 Task: Add the end date of July, 2023.
Action: Mouse moved to (612, 413)
Screenshot: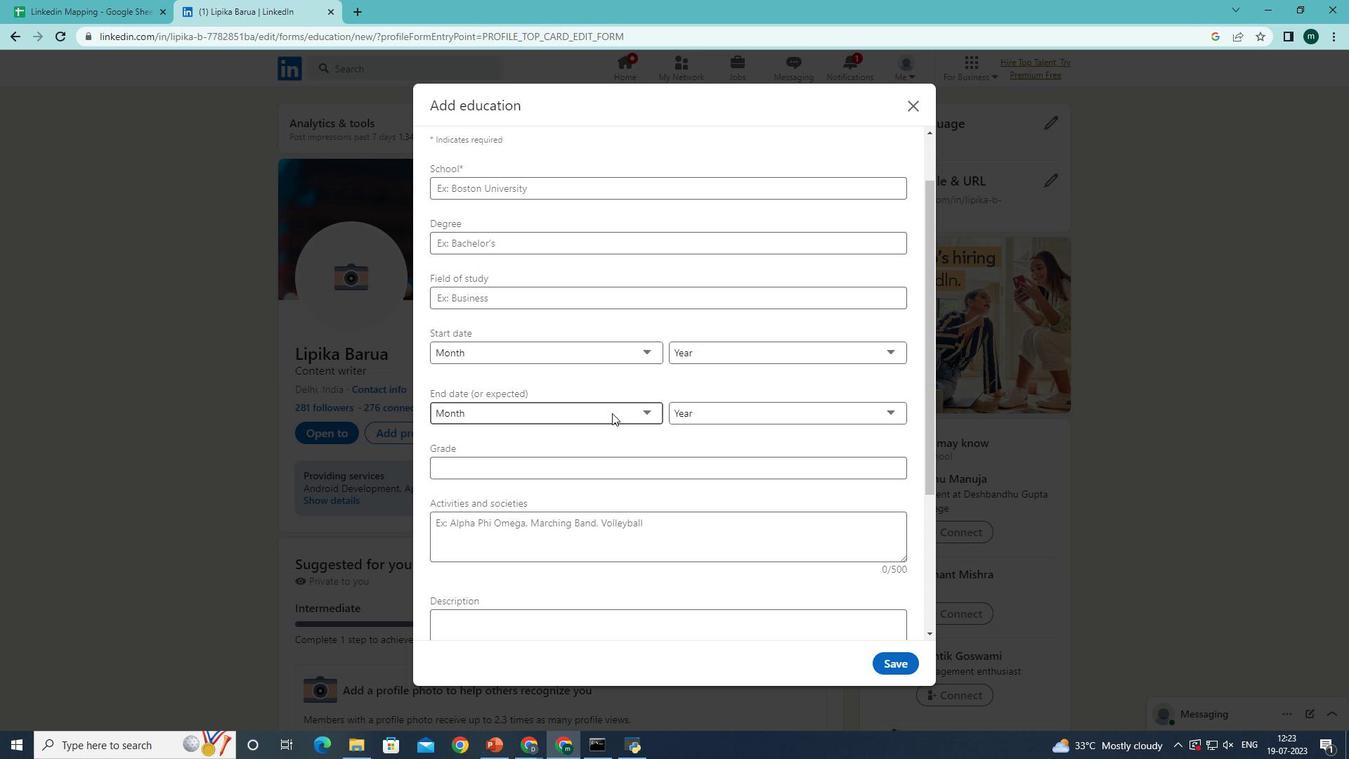 
Action: Mouse pressed left at (612, 413)
Screenshot: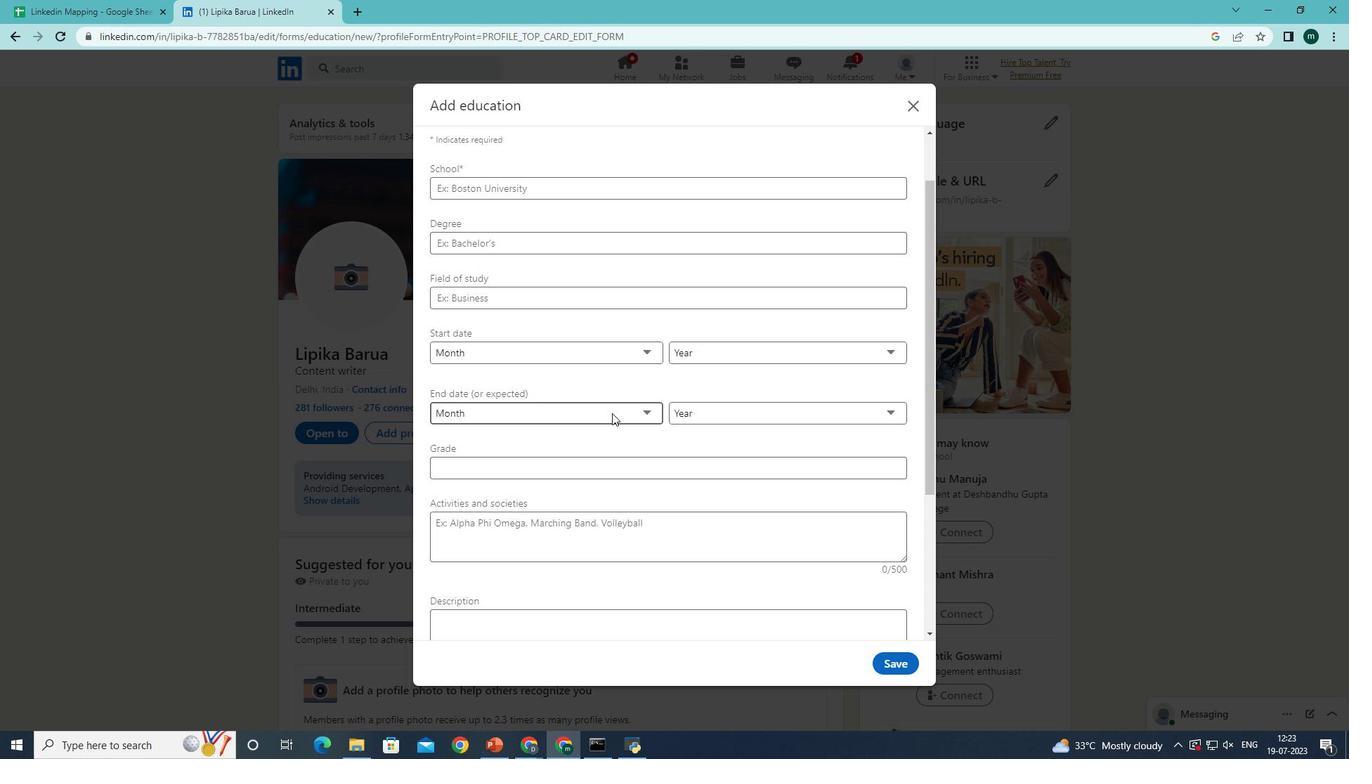 
Action: Mouse moved to (567, 532)
Screenshot: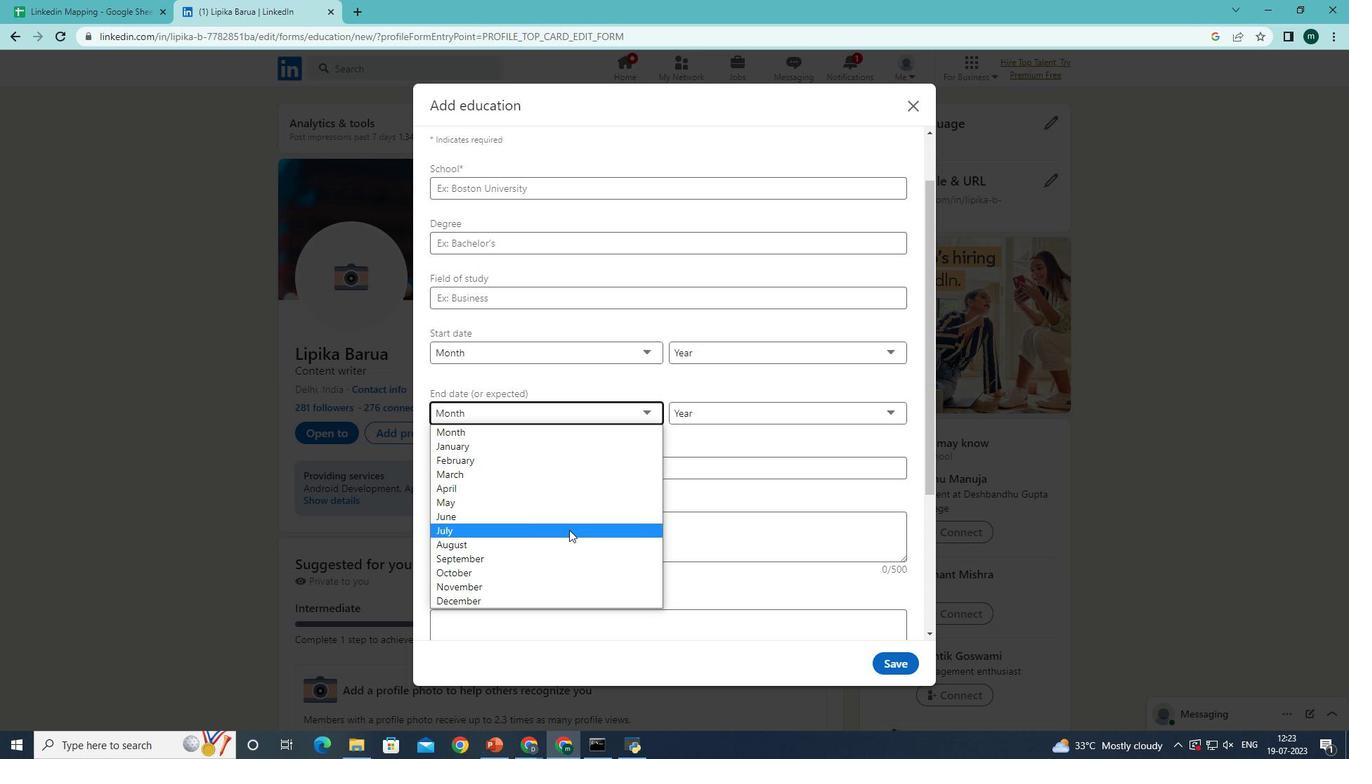 
Action: Mouse pressed left at (567, 532)
Screenshot: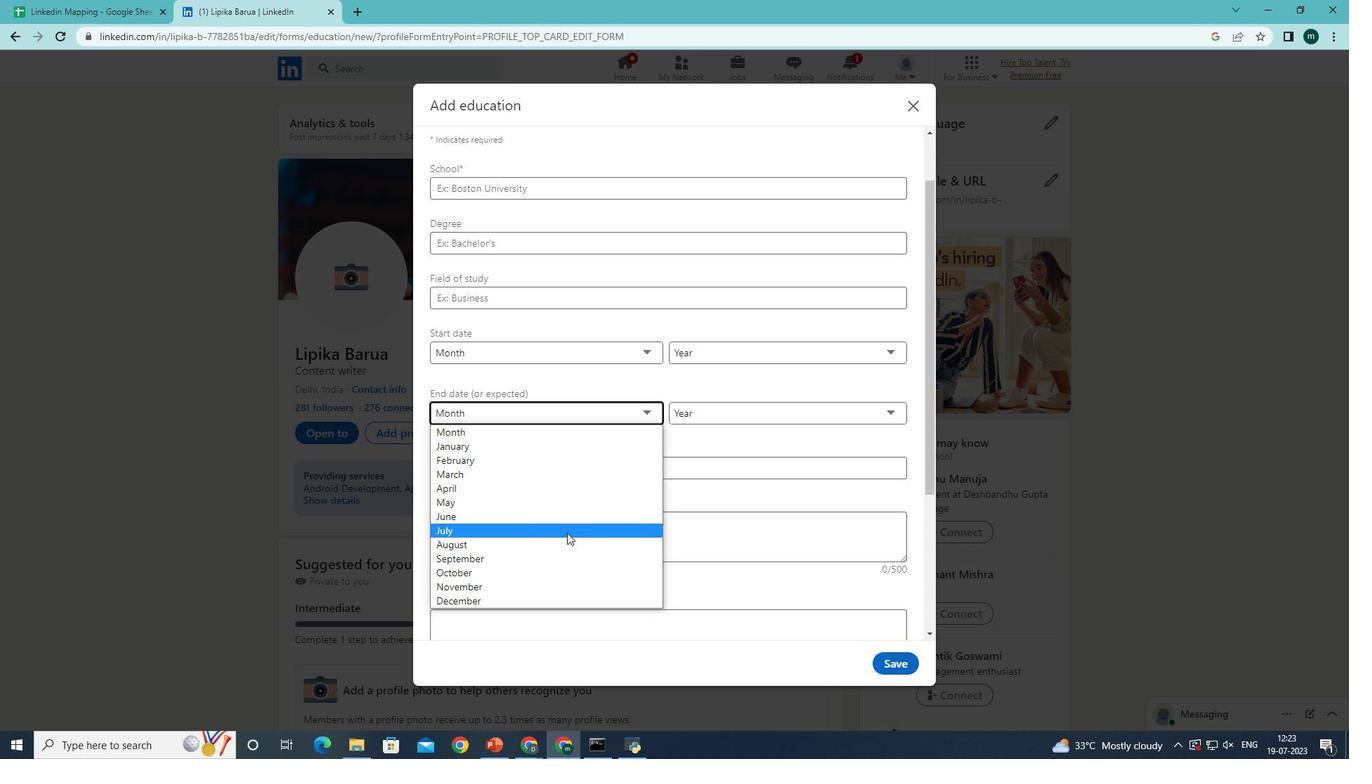 
Action: Mouse moved to (776, 415)
Screenshot: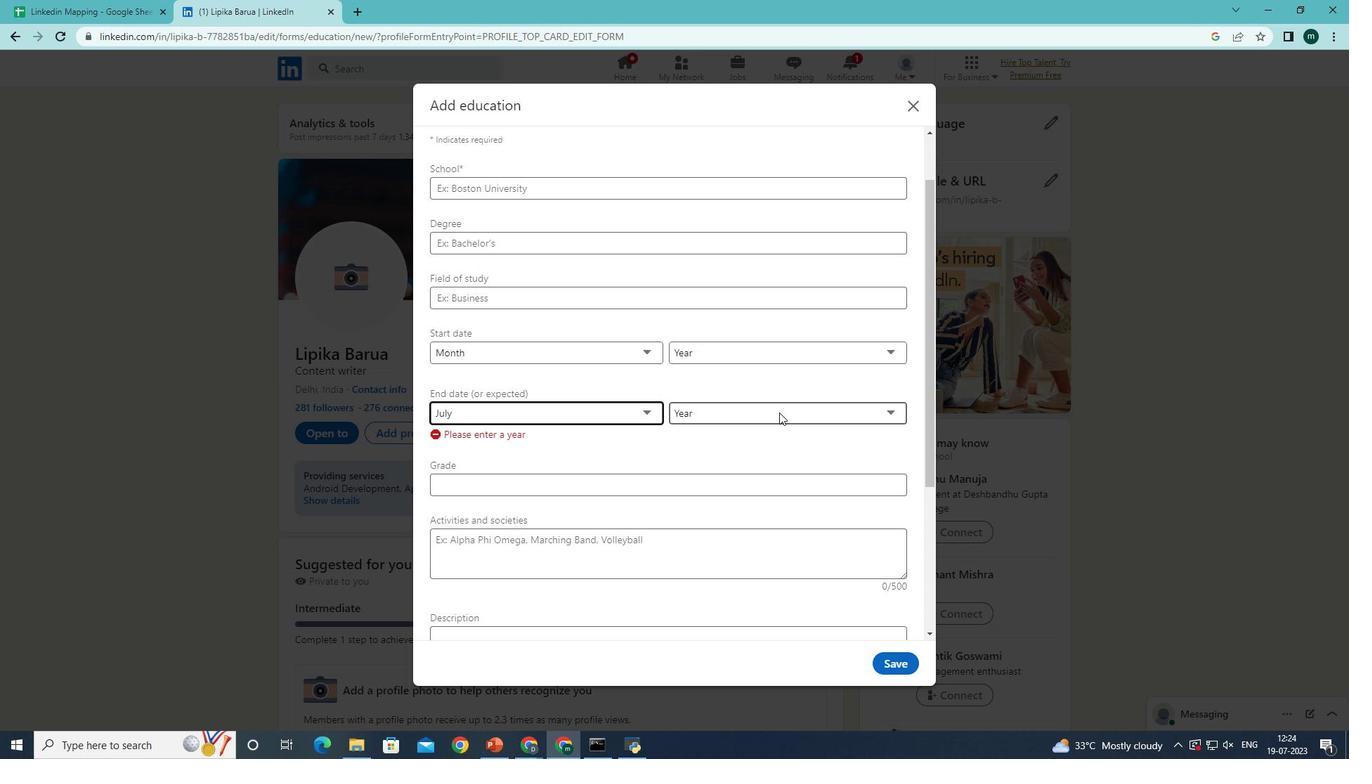 
Action: Mouse pressed left at (776, 415)
Screenshot: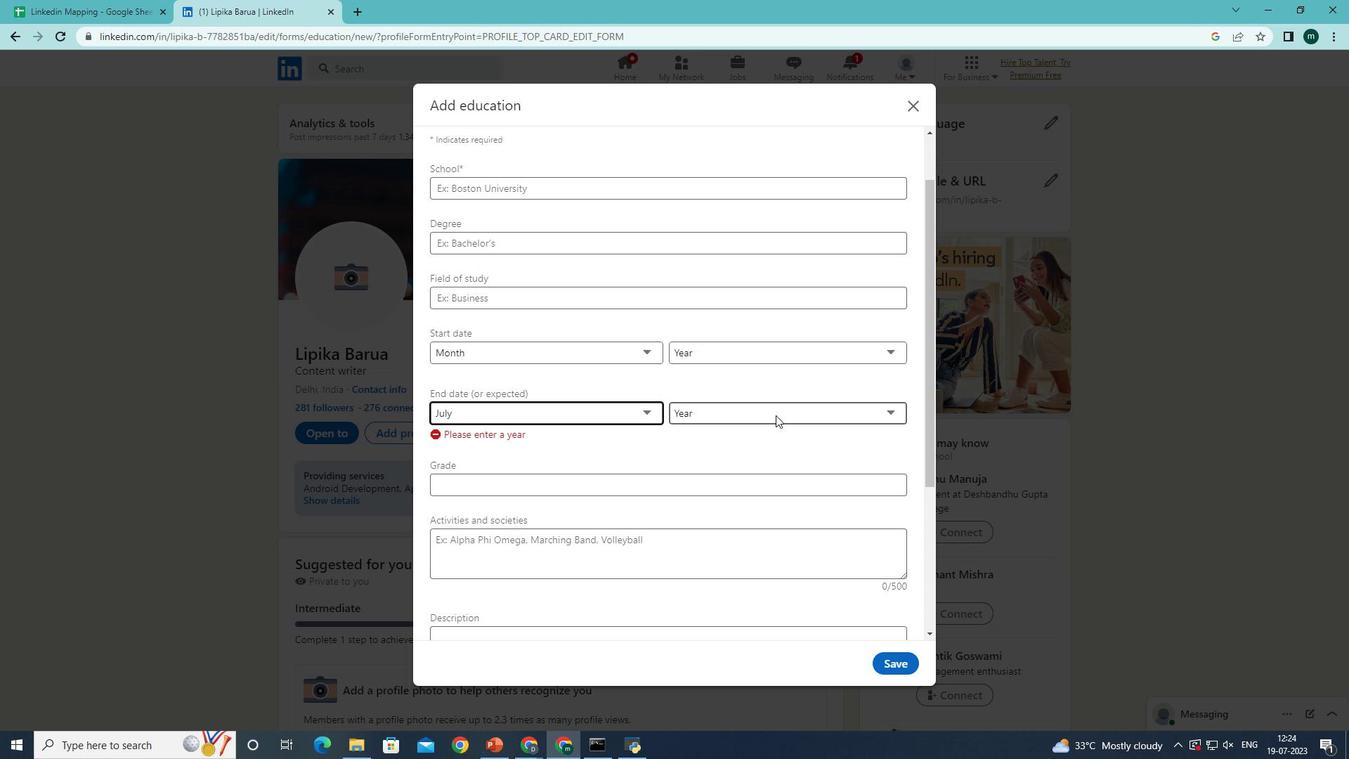 
Action: Mouse moved to (725, 584)
Screenshot: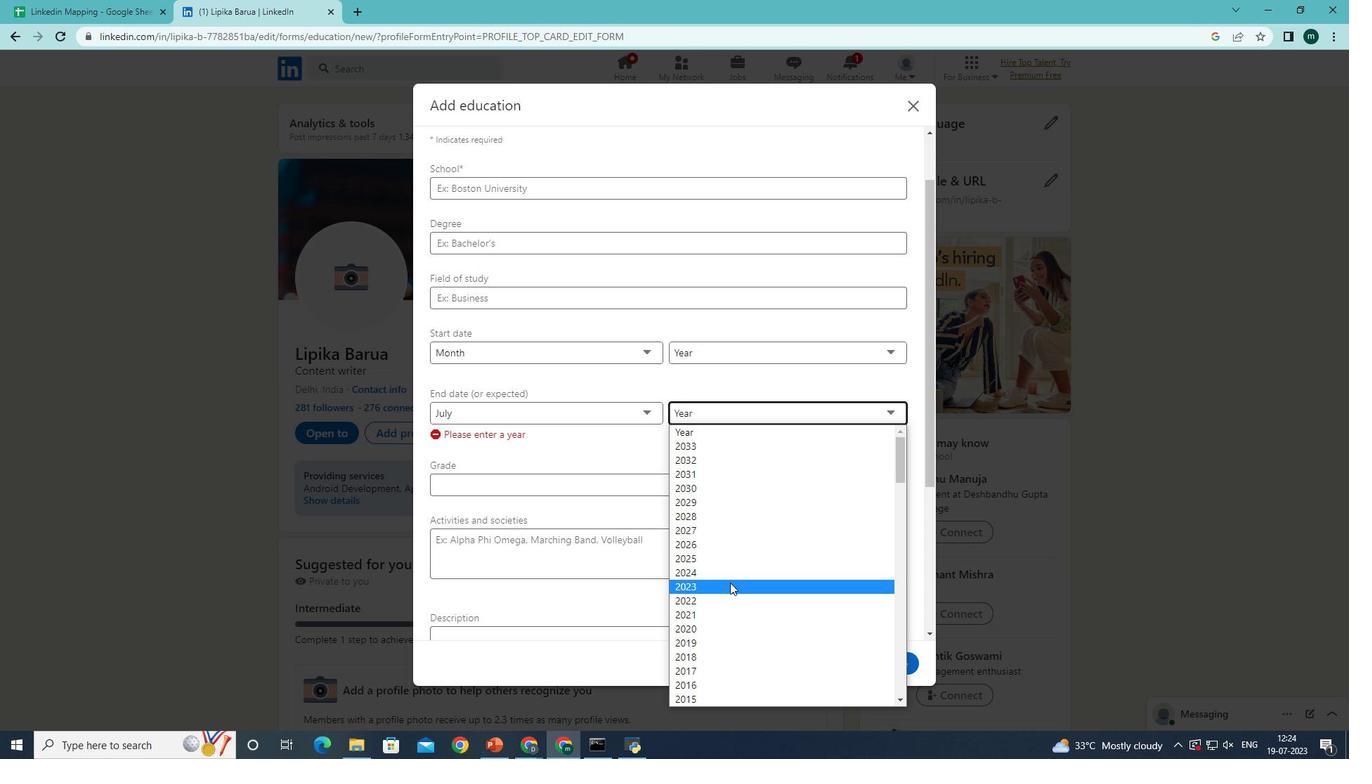 
Action: Mouse pressed left at (725, 584)
Screenshot: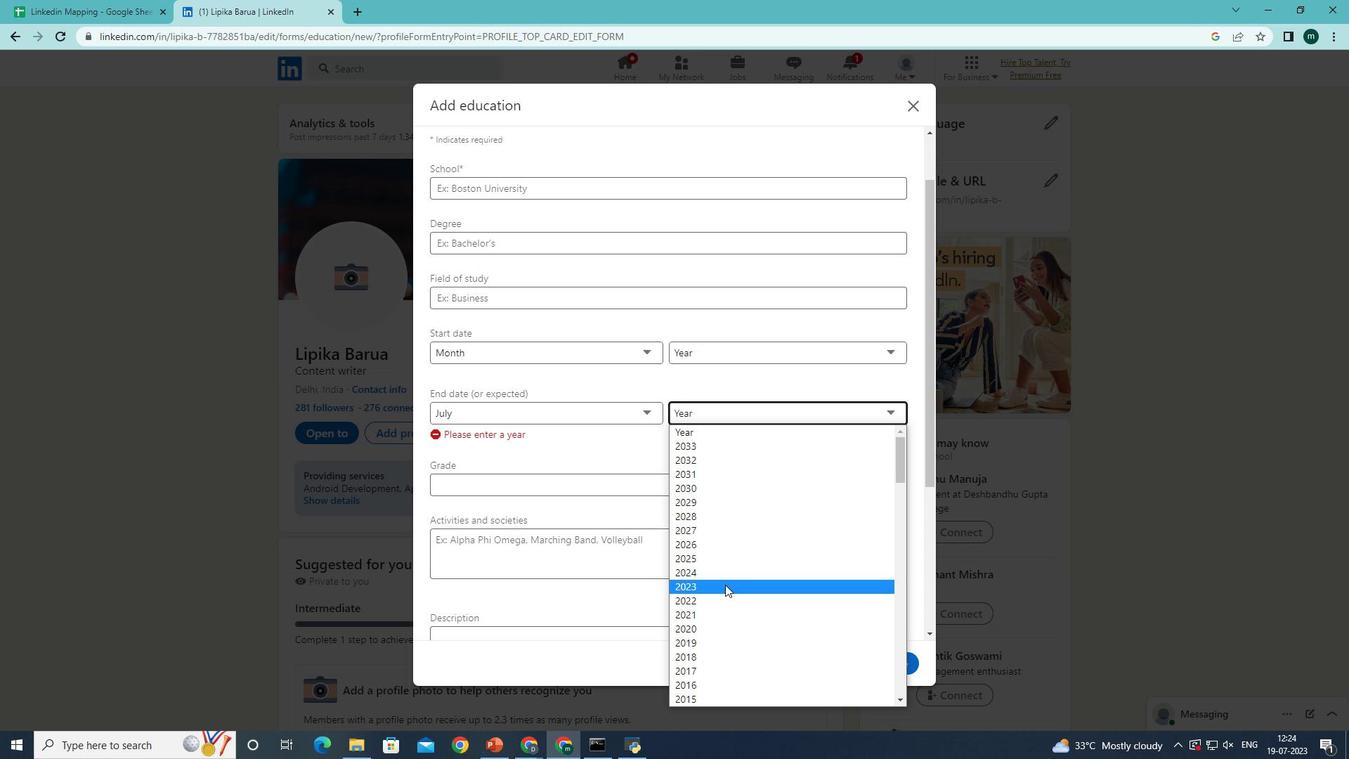 
Action: Mouse moved to (717, 457)
Screenshot: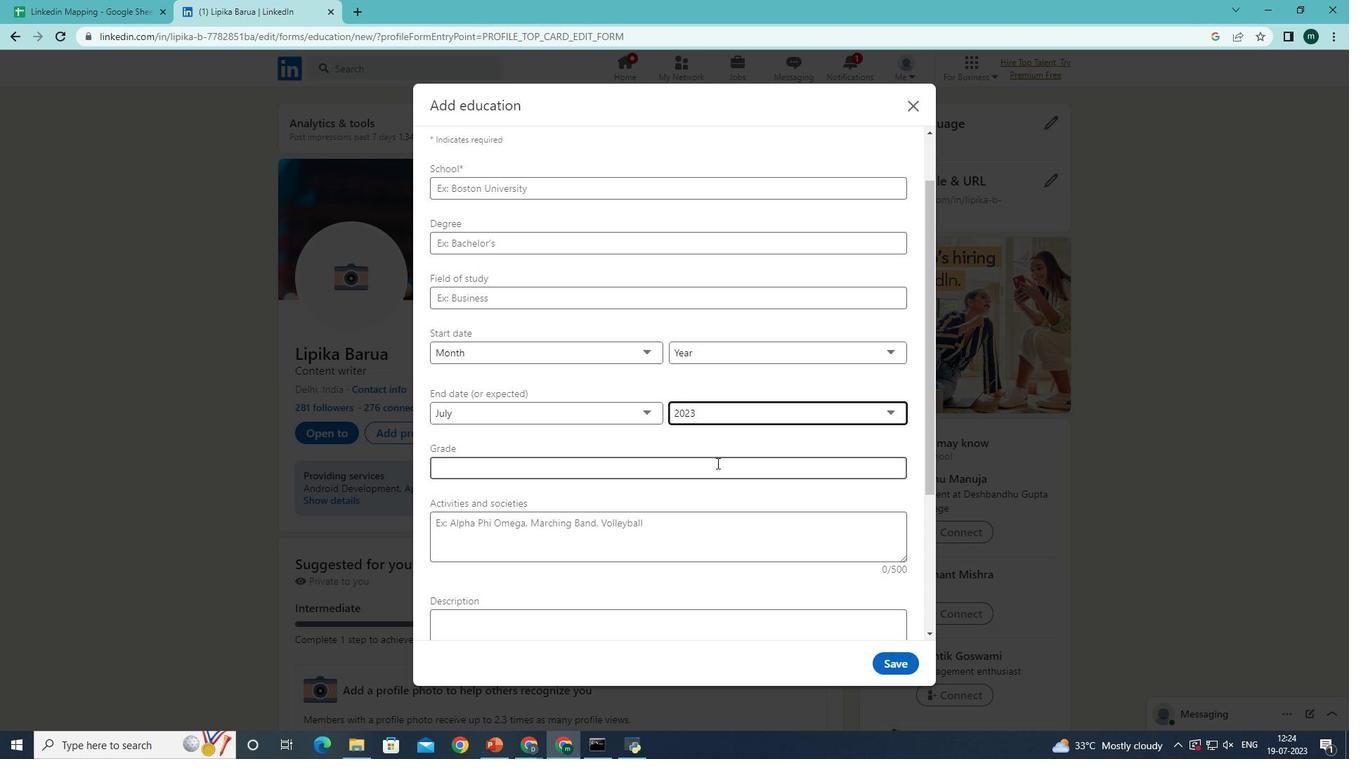 
